 Task: Create a new project and give it a unique name.
Action: Mouse moved to (355, 137)
Screenshot: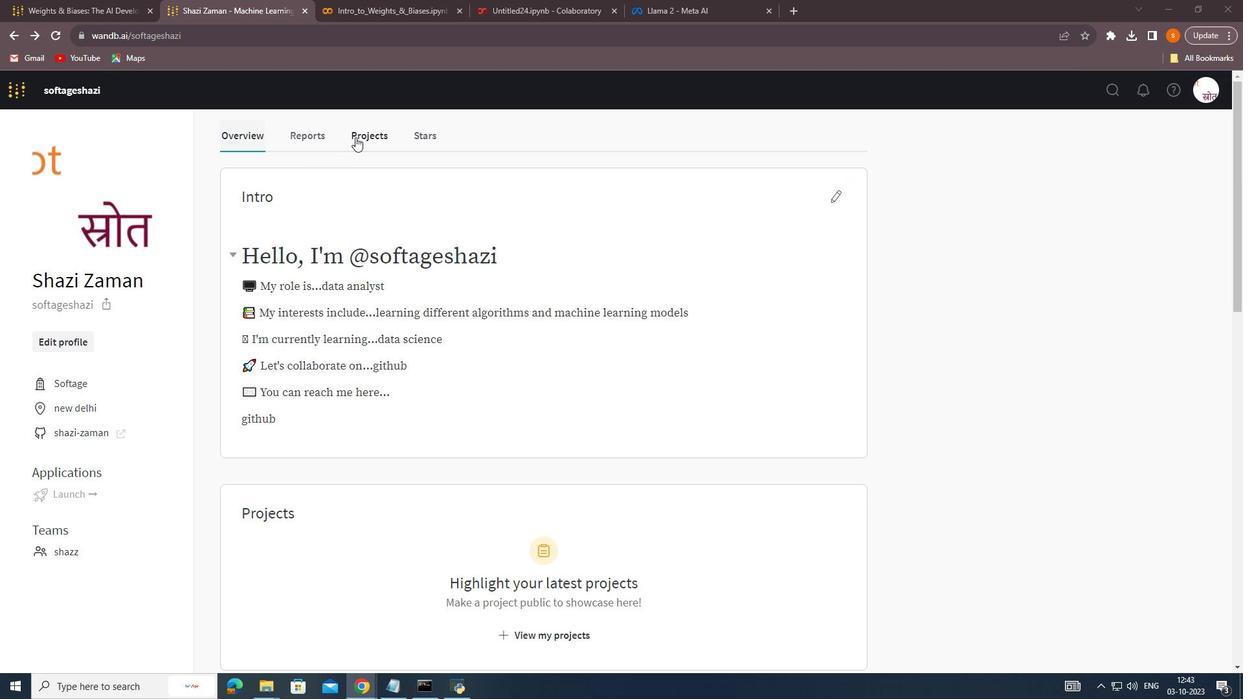 
Action: Mouse pressed left at (355, 137)
Screenshot: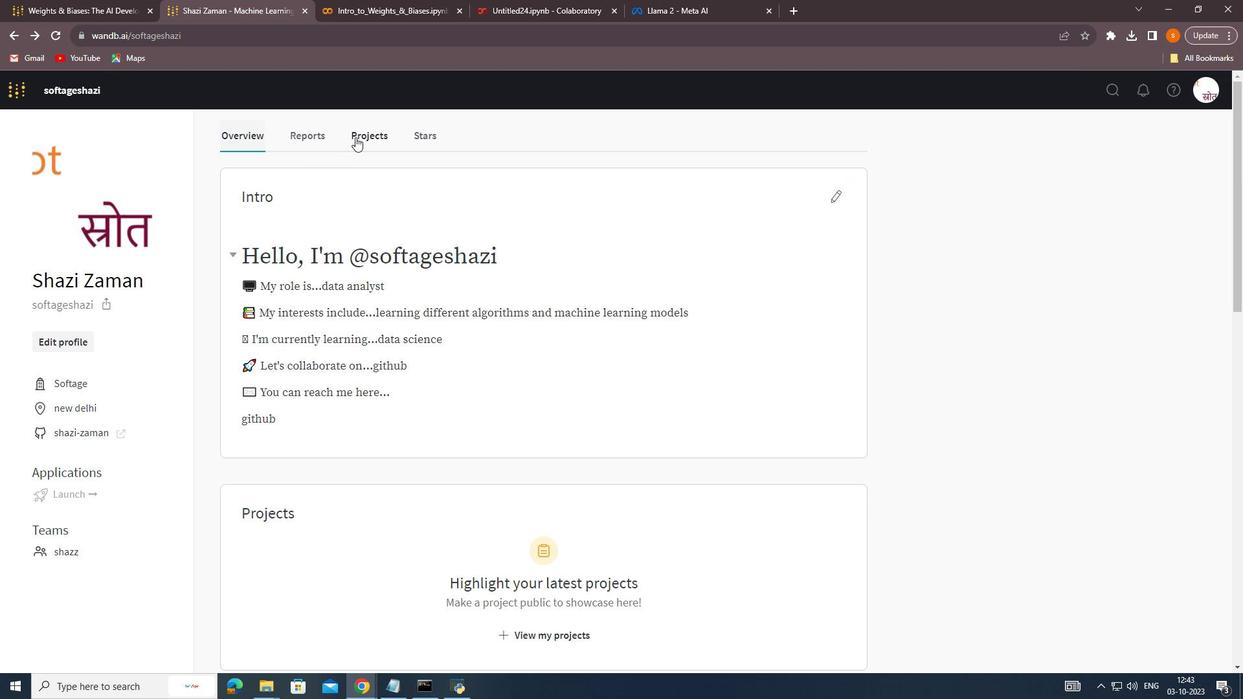 
Action: Mouse moved to (759, 195)
Screenshot: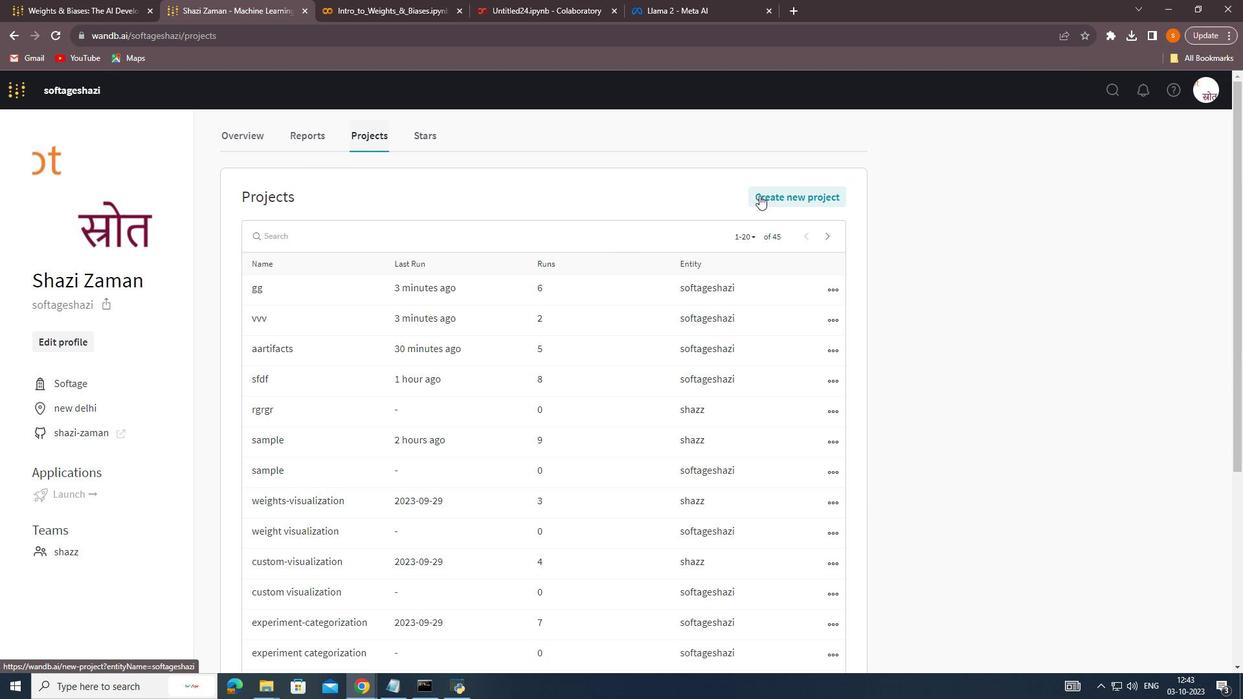 
Action: Mouse pressed left at (759, 195)
Screenshot: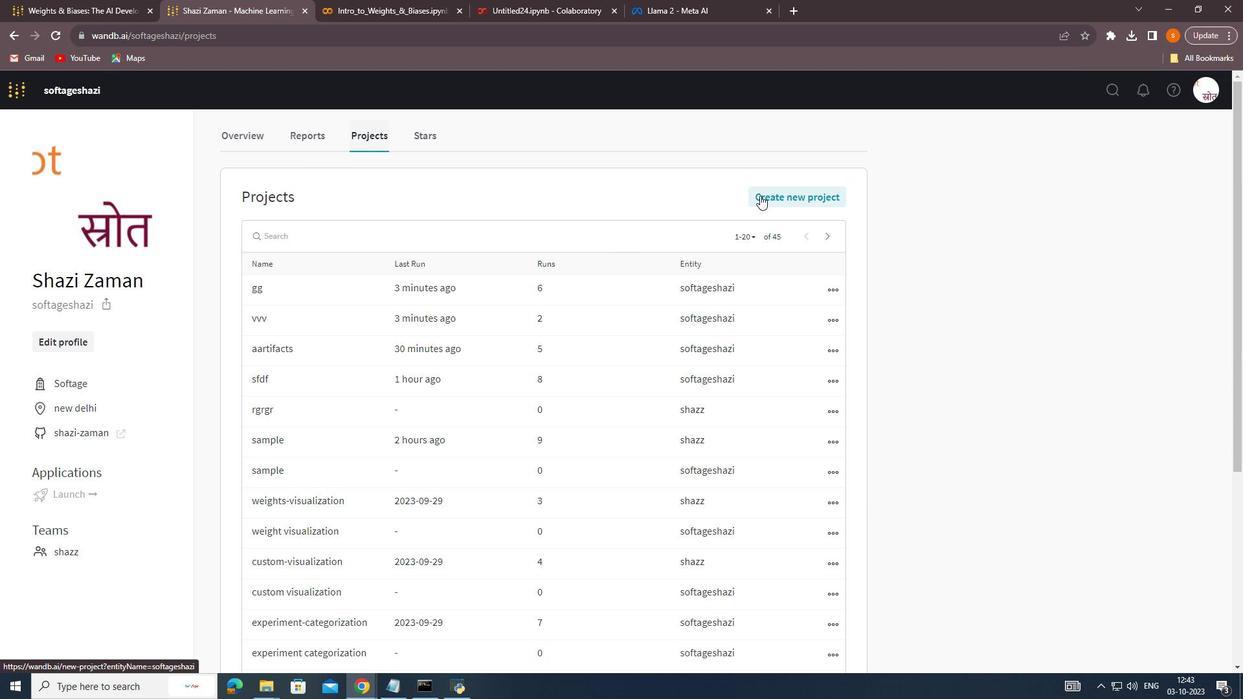 
Action: Mouse moved to (543, 240)
Screenshot: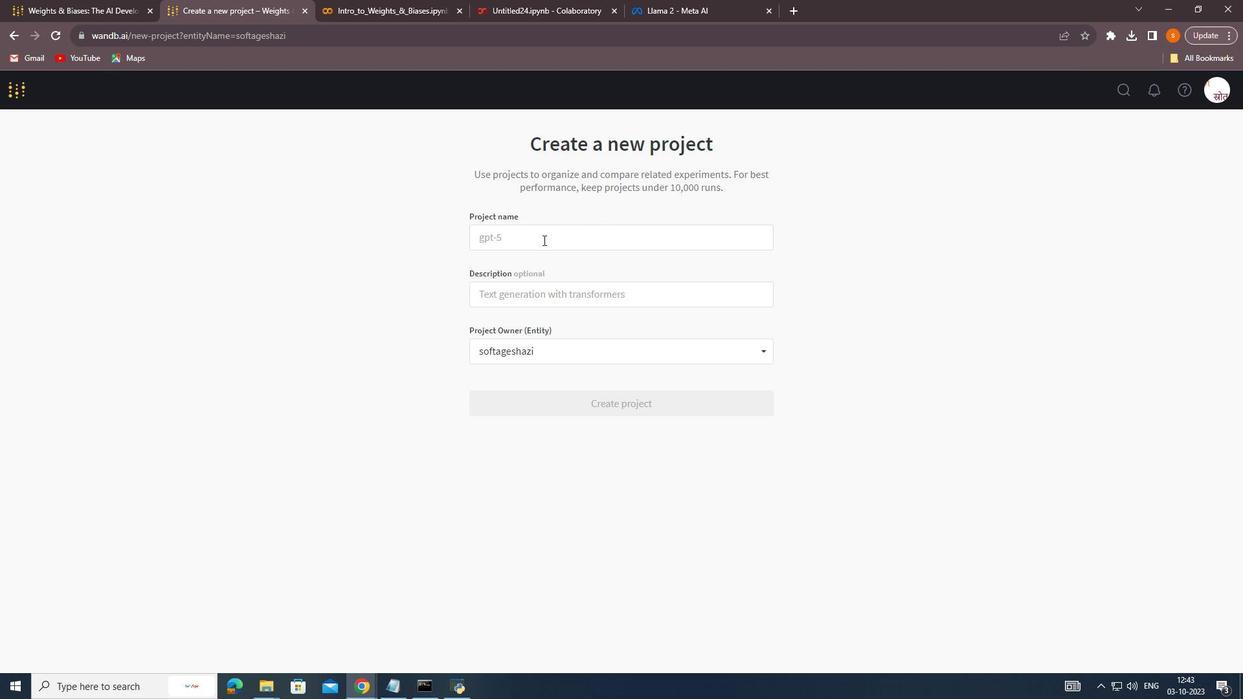 
Action: Mouse pressed left at (543, 240)
Screenshot: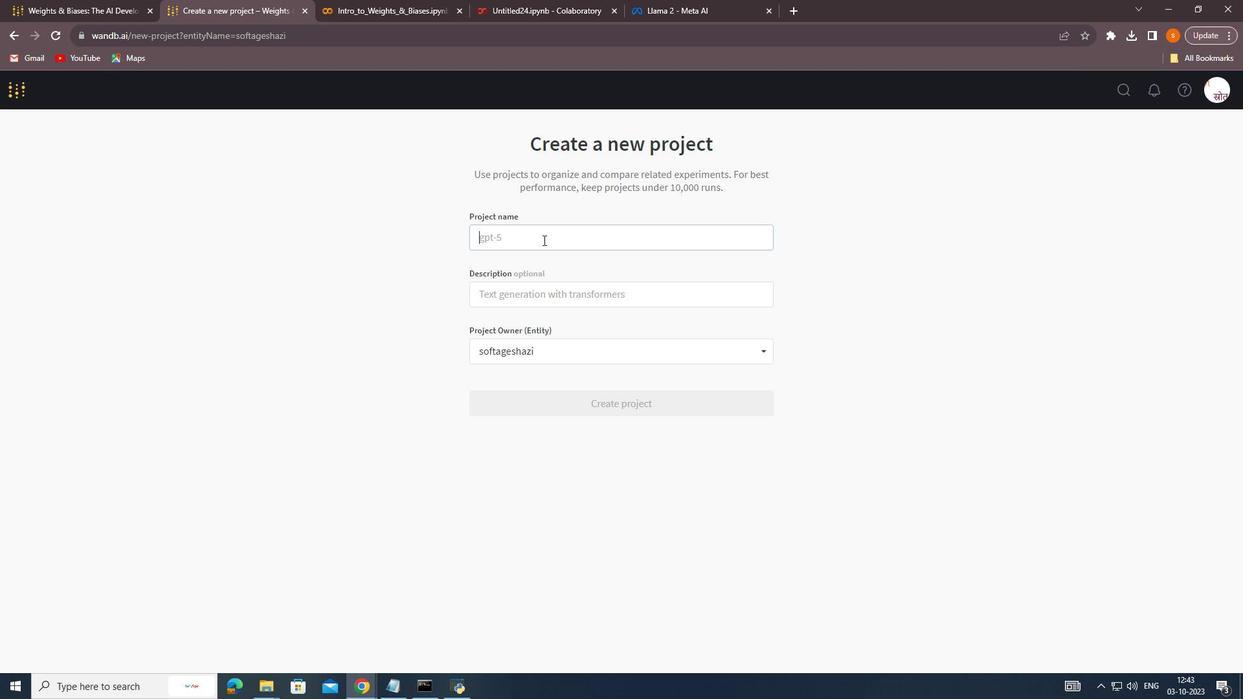 
Action: Key pressed <Key.shift>Chatbot<Key.shift><Key.shift>AI
Screenshot: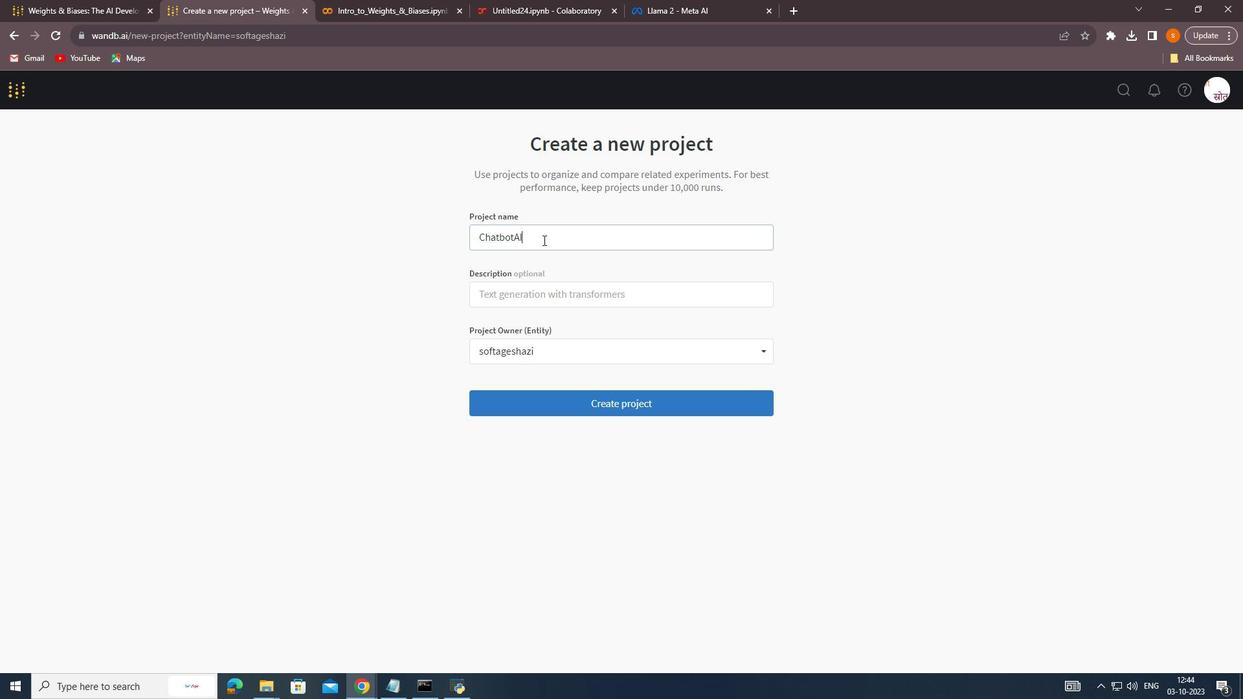 
Action: Mouse moved to (528, 296)
Screenshot: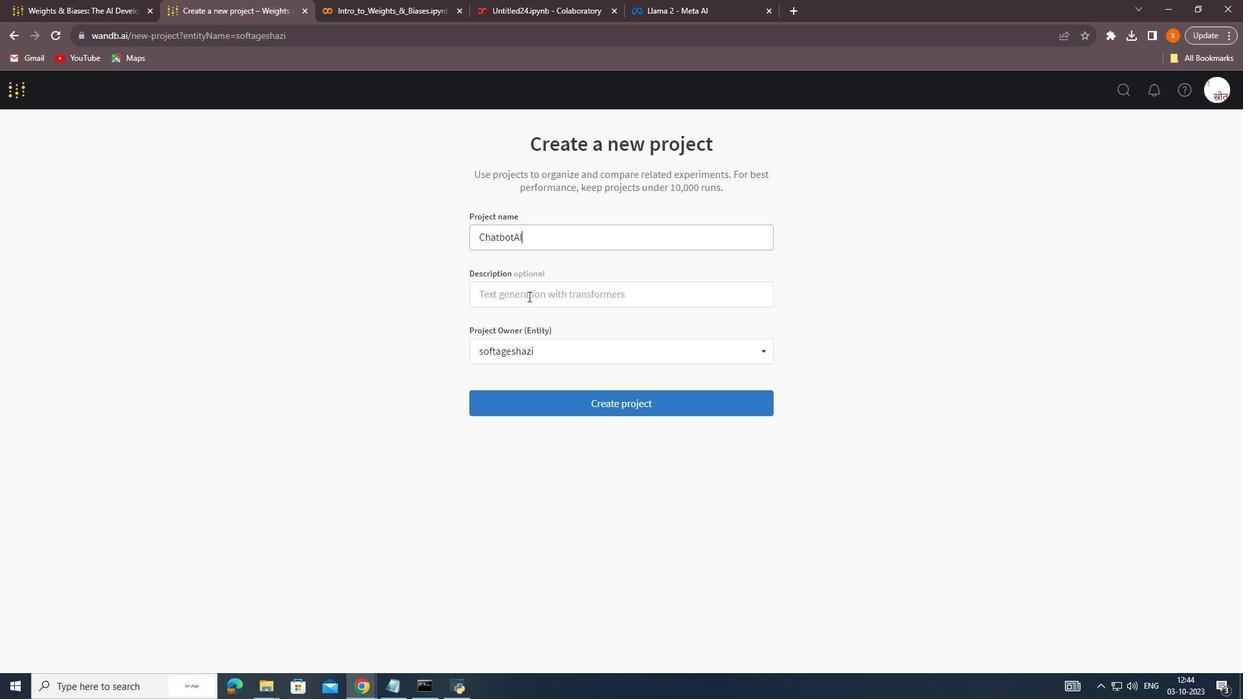 
Action: Mouse pressed left at (528, 296)
Screenshot: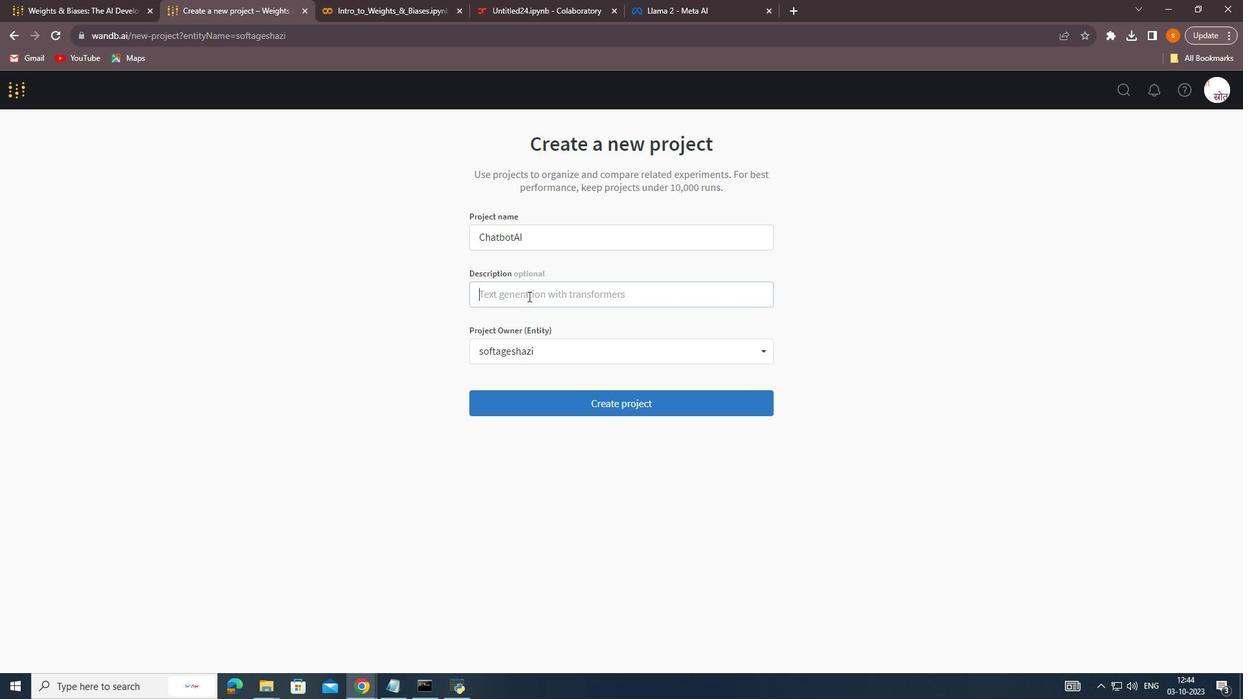 
Action: Key pressed <Key.shift>The<Key.space><Key.shift>Chatbot<Key.shift>AI<Key.space>ia<Key.space>an<Key.space><Key.backspace><Key.backspace><Key.backspace><Key.backspace><Key.backspace><Key.backspace><Key.backspace><Key.backspace><Key.backspace><Key.backspace><Key.backspace><Key.backspace><Key.backspace><Key.backspace><Key.backspace><Key.backspace><Key.backspace><Key.backspace><Key.backspace><Key.backspace><Key.backspace><Key.backspace><Key.backspace><Key.backspace>in<Key.space><Key.shift><Key.backspace><Key.backspace><Key.backspace><Key.backspace><Key.shift>In<Key.space>this<Key.space>project<Key.space>we<Key.space>aim<Key.space>to<Key.space>design,develp<Key.backspace>op,<Key.space>and<Key.space>train<Key.space>intelligent<Key.space>chatbot<Key.space>systems<Key.space>that<Key.space>can<Key.space>engage<Key.space>in<Key.space>natural<Key.space>lanuage<Key.space>conversar<Key.backspace>tions<Key.space>with<Key.space>users.
Screenshot: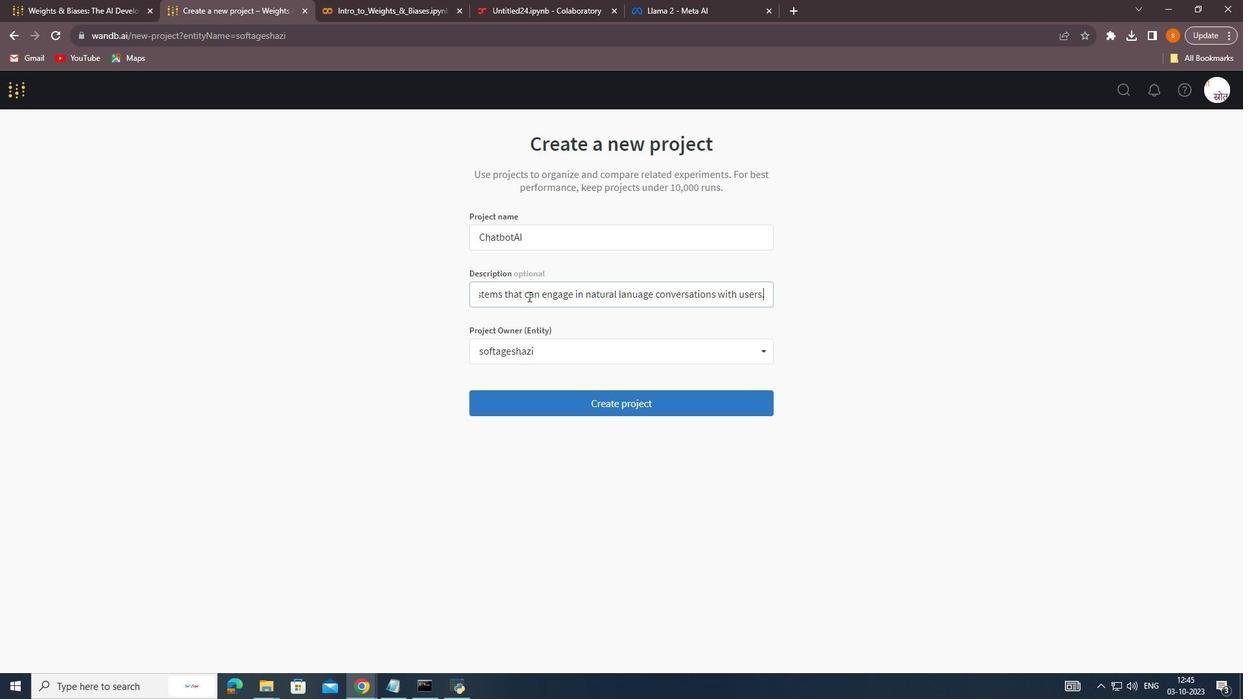 
Action: Mouse moved to (553, 344)
Screenshot: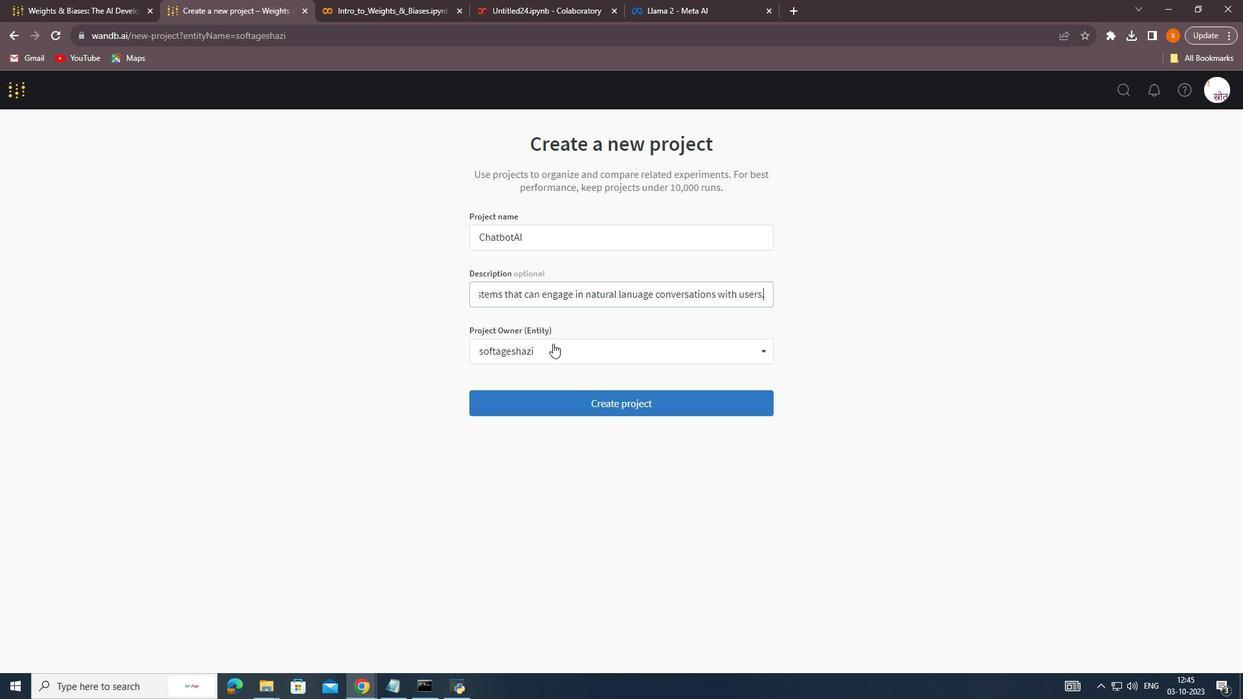 
Action: Mouse pressed left at (553, 344)
Screenshot: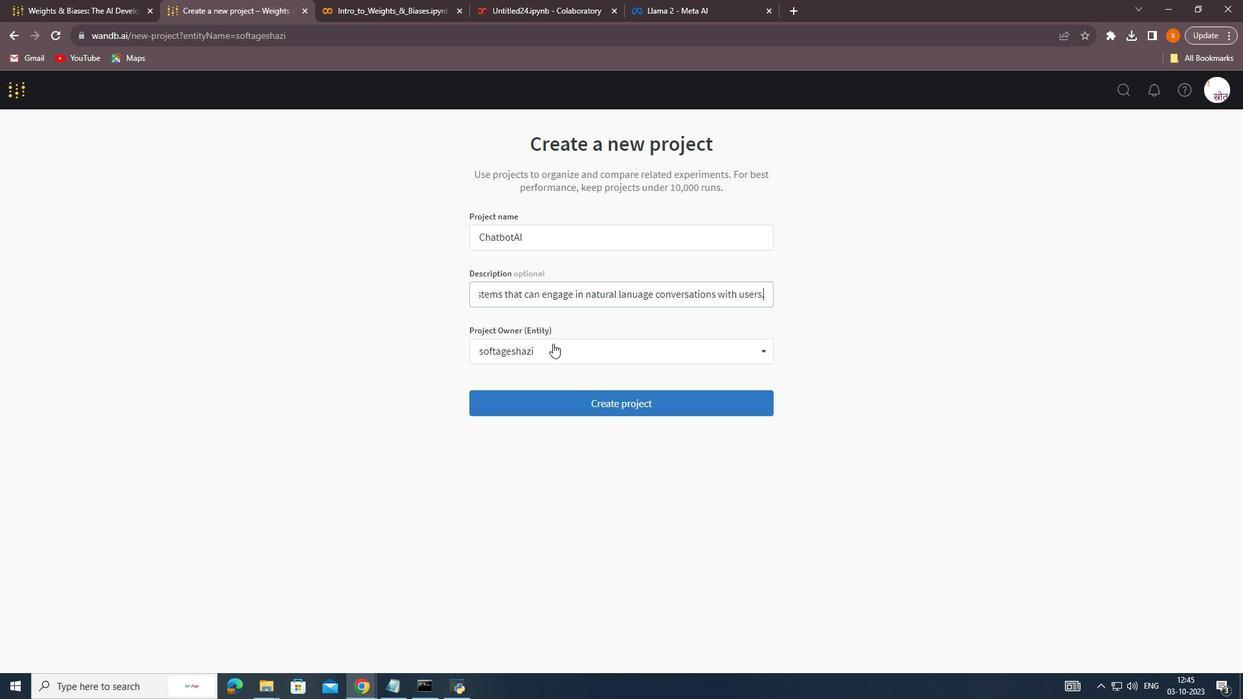 
Action: Mouse moved to (546, 380)
Screenshot: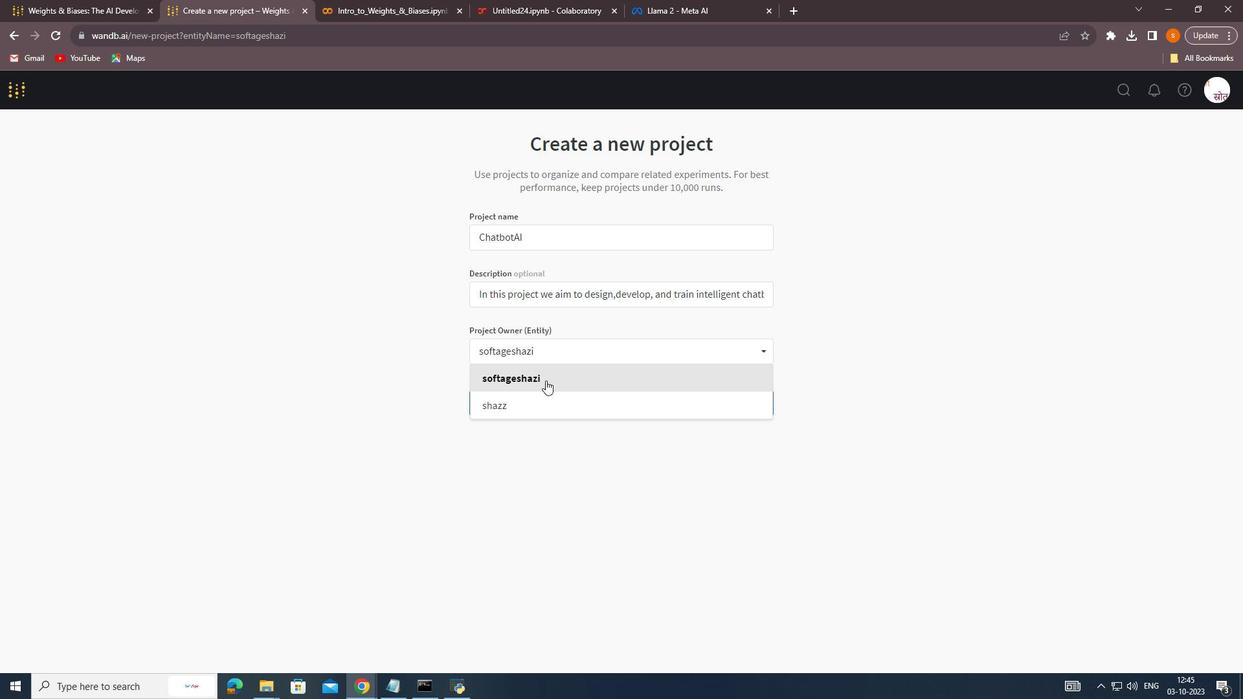 
Action: Mouse pressed left at (546, 380)
Screenshot: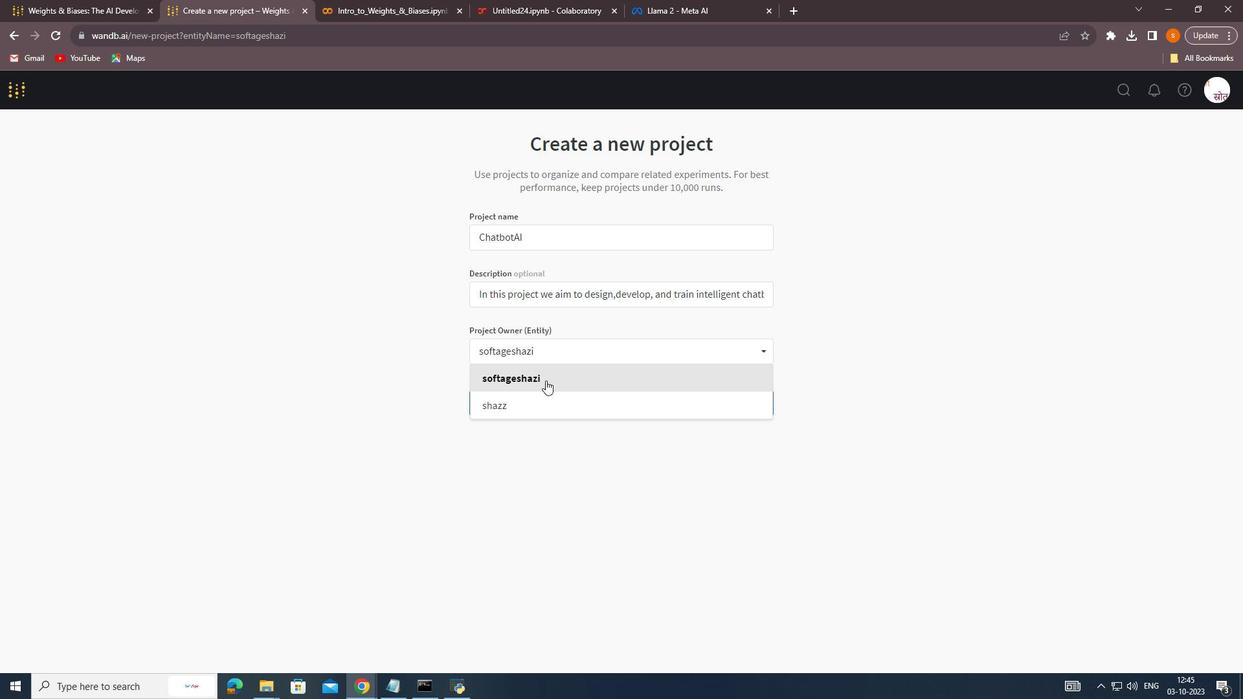 
Action: Mouse moved to (581, 408)
Screenshot: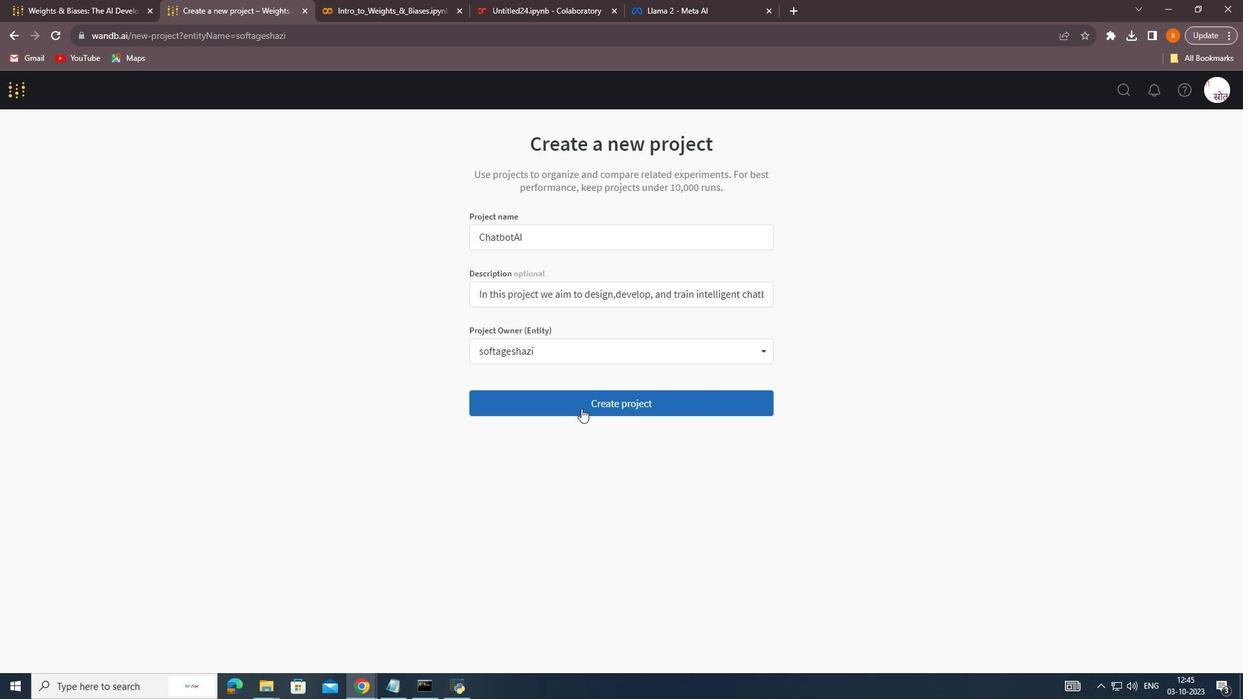 
Action: Mouse pressed left at (581, 408)
Screenshot: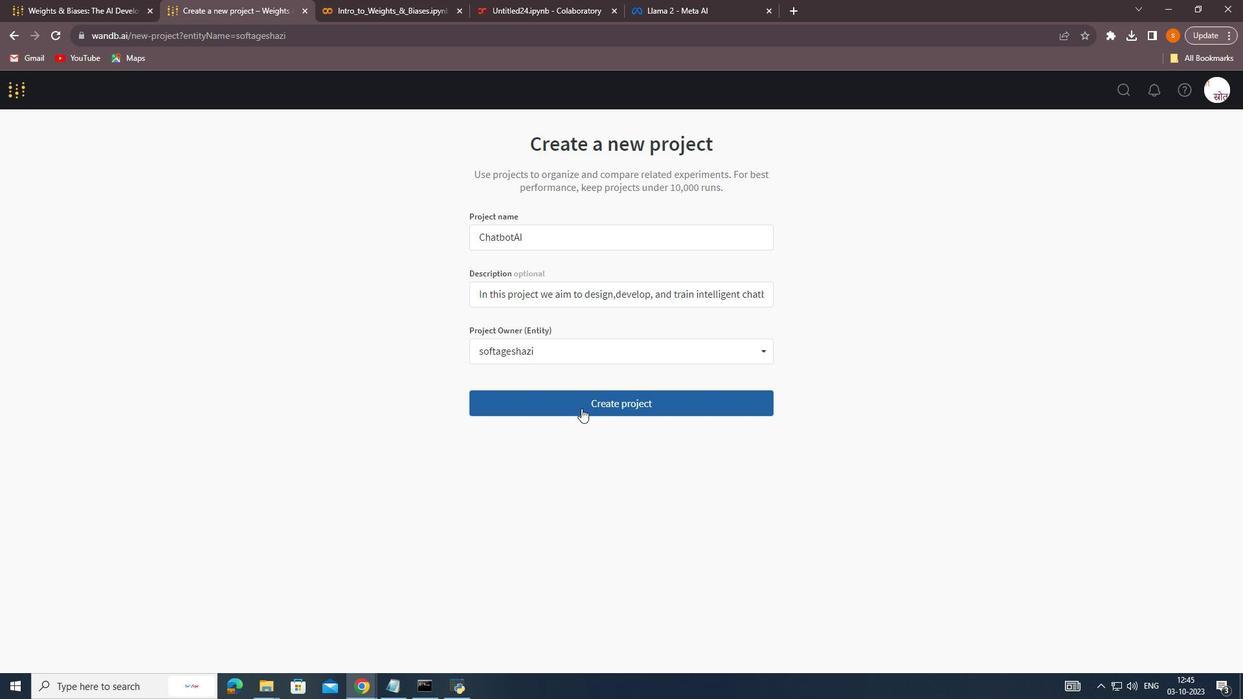 
Action: Mouse moved to (537, 257)
Screenshot: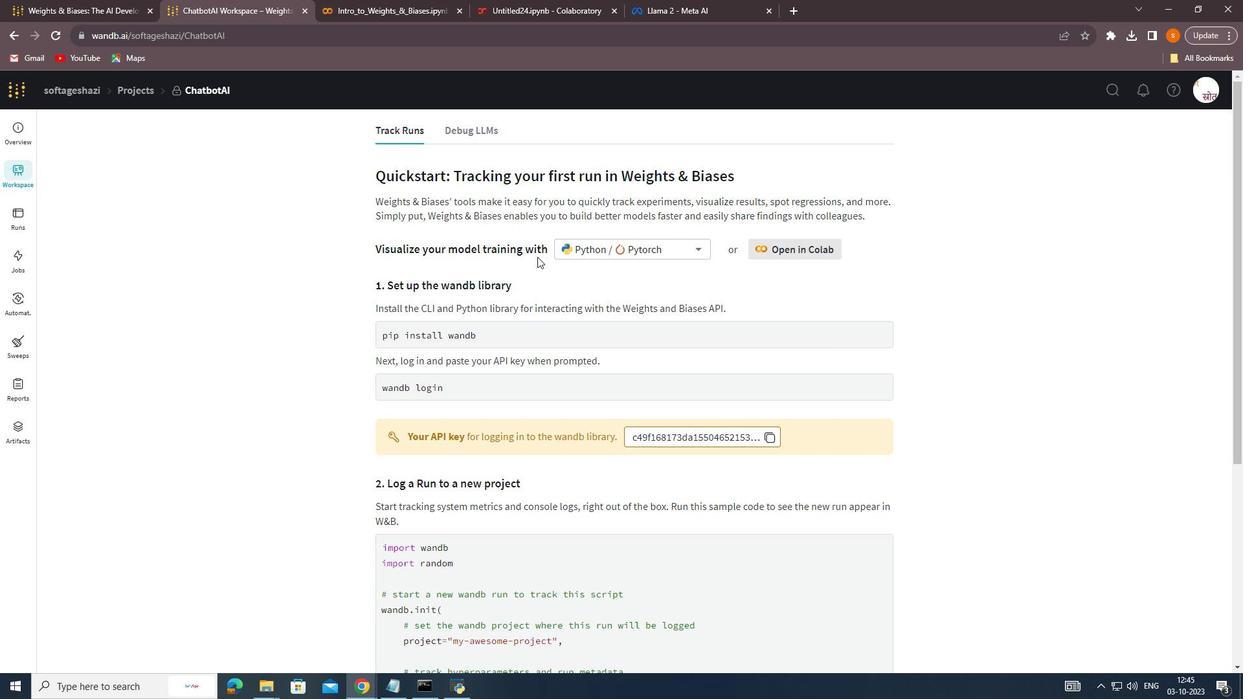 
